 Task: Create a due date automation trigger when advanced on, on the monday of the week a card is due add fields without custom field "Resume" set to a date more than 1 days ago at 11:00 AM.
Action: Mouse moved to (1072, 83)
Screenshot: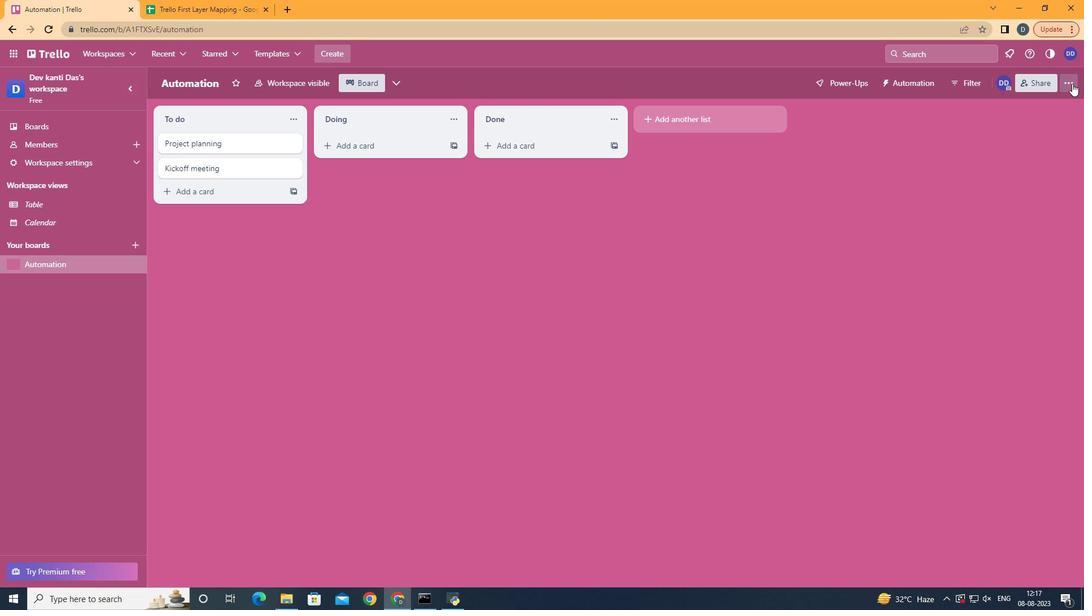 
Action: Mouse pressed left at (1072, 83)
Screenshot: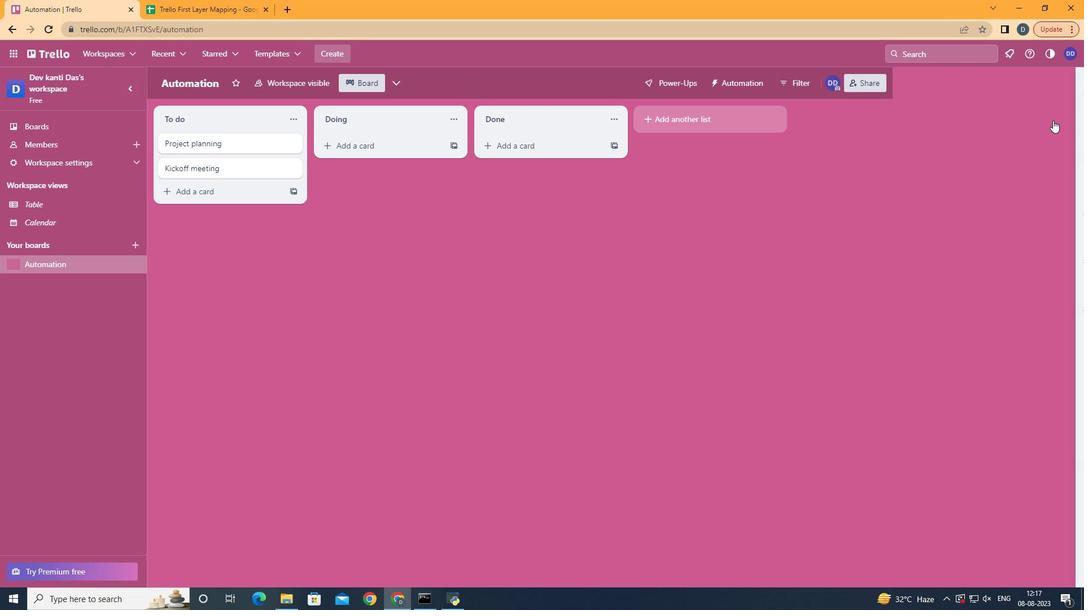 
Action: Mouse moved to (988, 251)
Screenshot: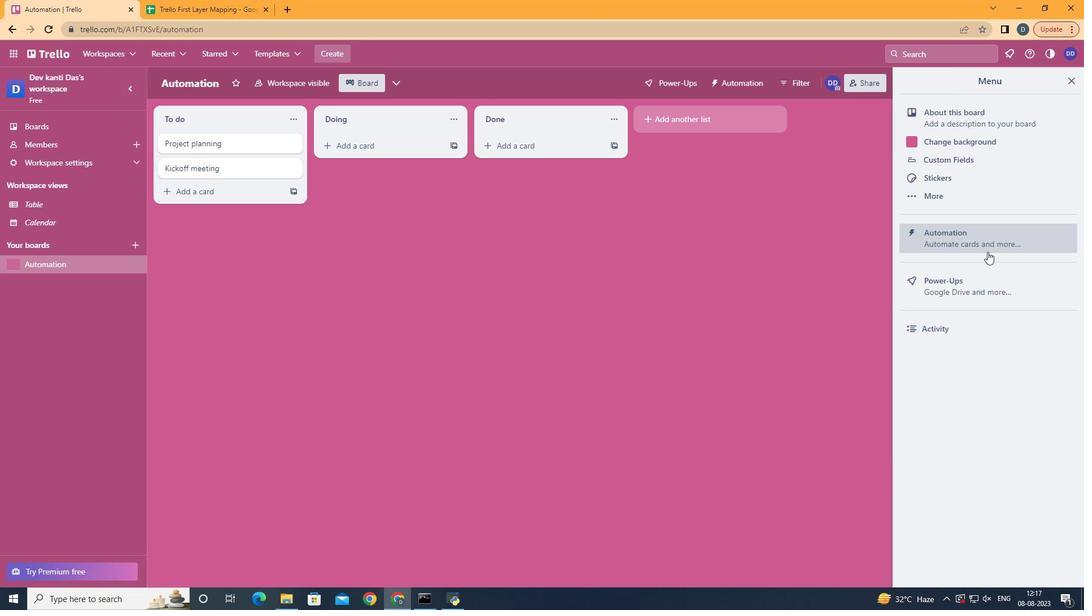 
Action: Mouse pressed left at (988, 251)
Screenshot: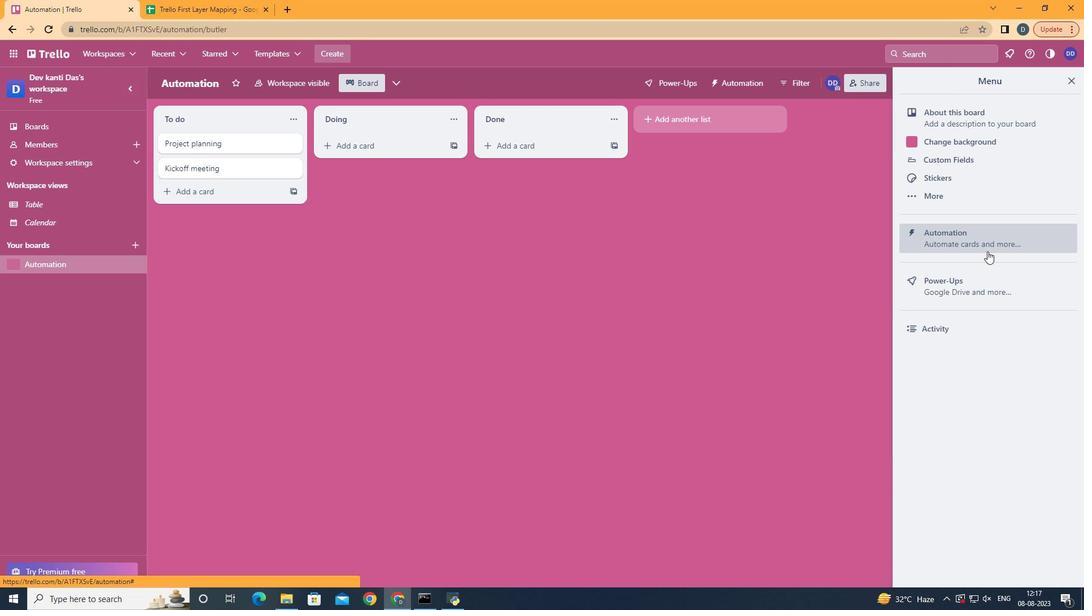 
Action: Mouse moved to (190, 230)
Screenshot: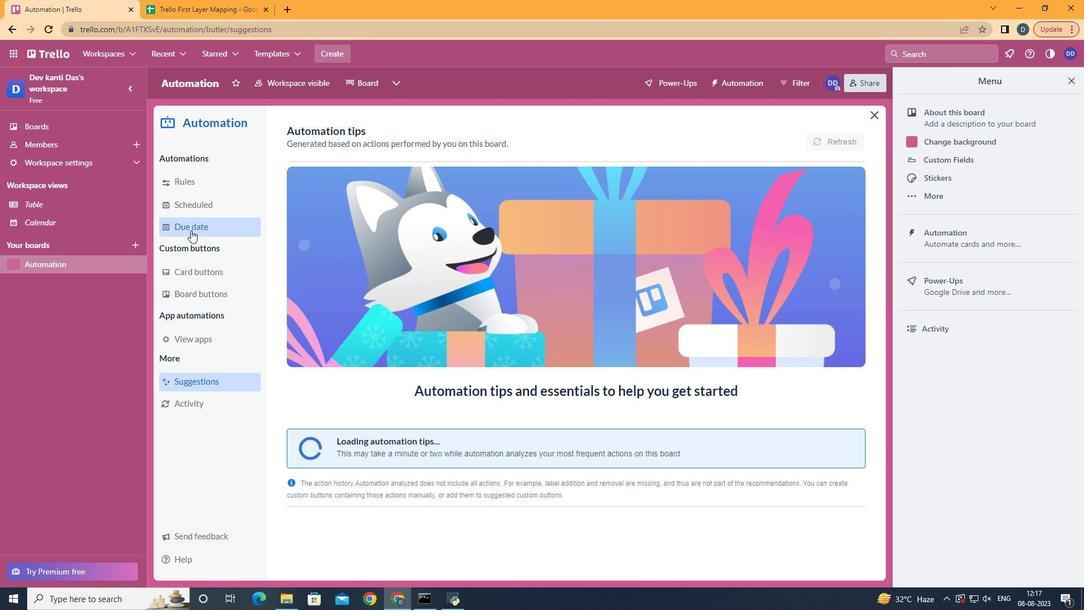 
Action: Mouse pressed left at (190, 230)
Screenshot: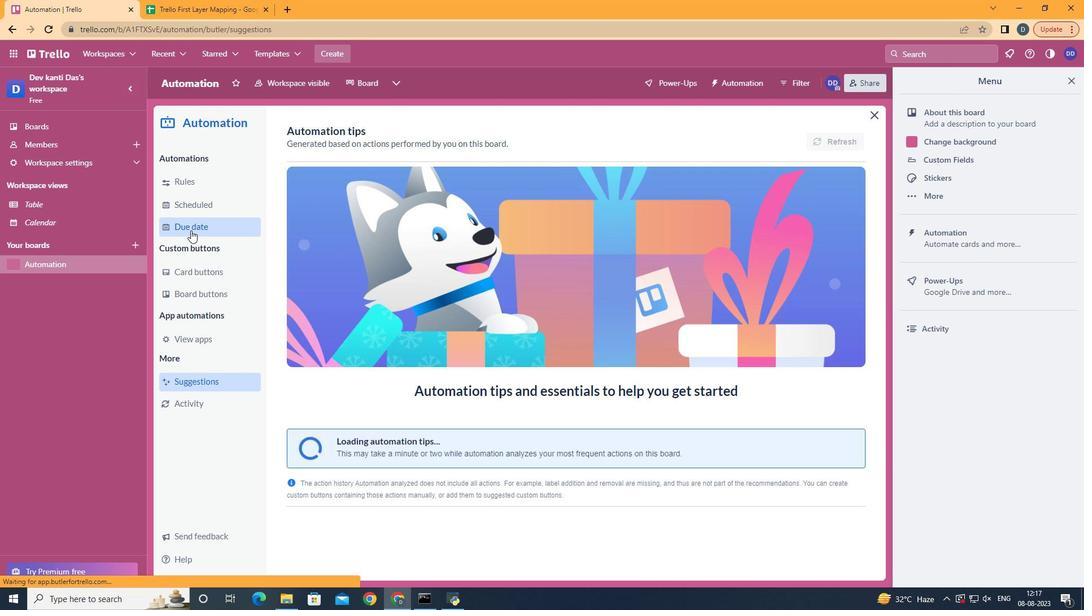 
Action: Mouse moved to (794, 135)
Screenshot: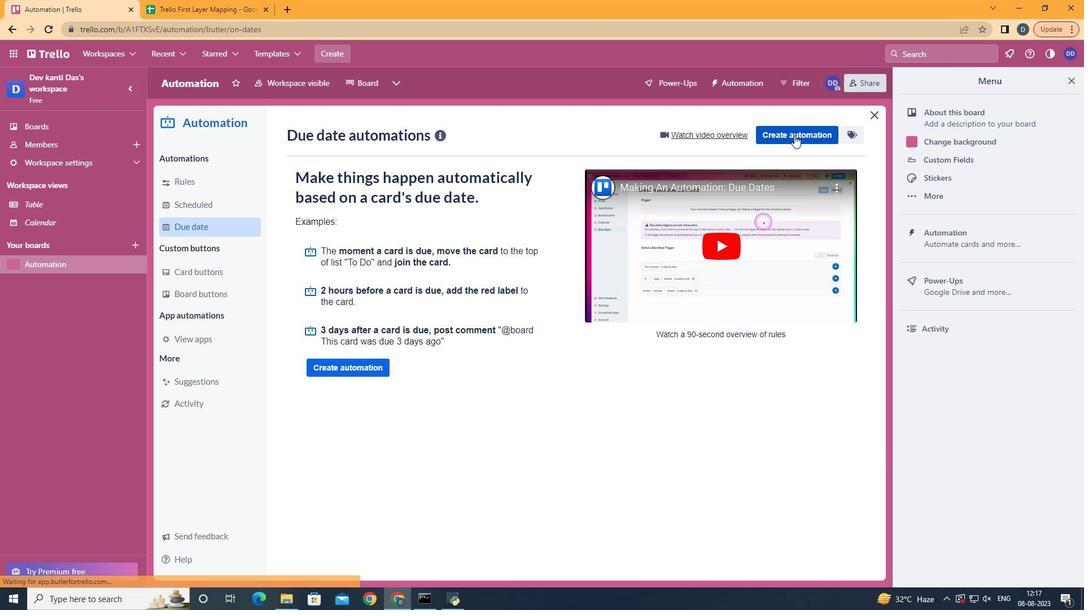 
Action: Mouse pressed left at (794, 135)
Screenshot: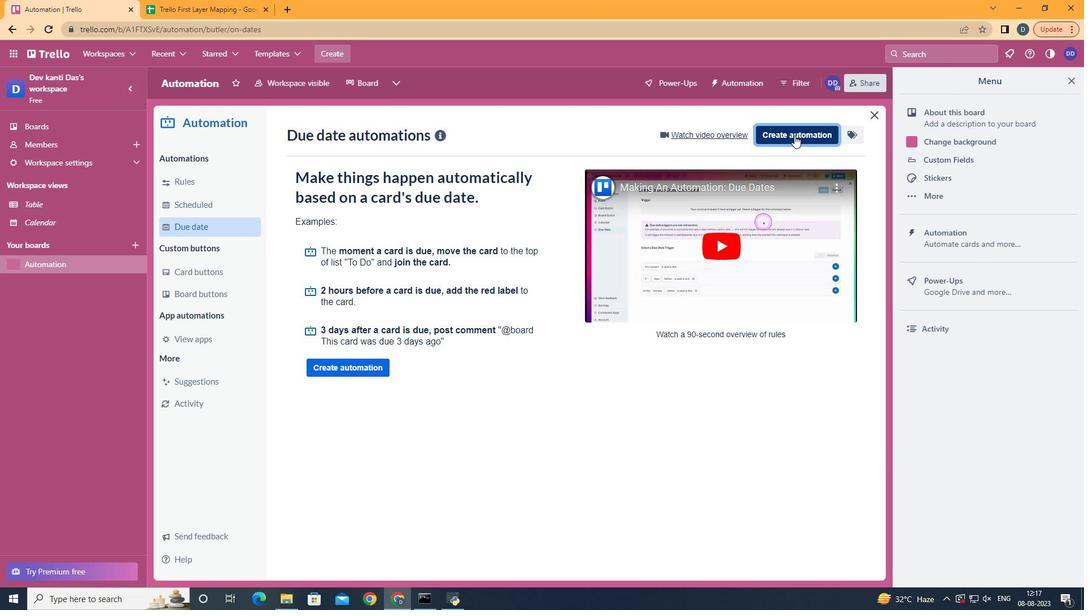 
Action: Mouse moved to (569, 249)
Screenshot: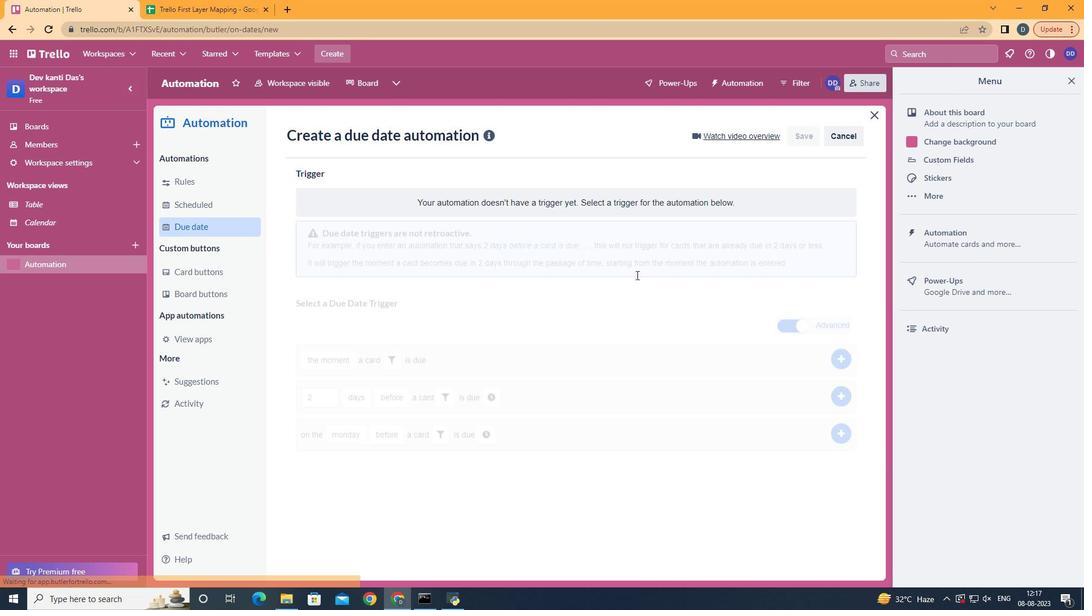 
Action: Mouse pressed left at (569, 249)
Screenshot: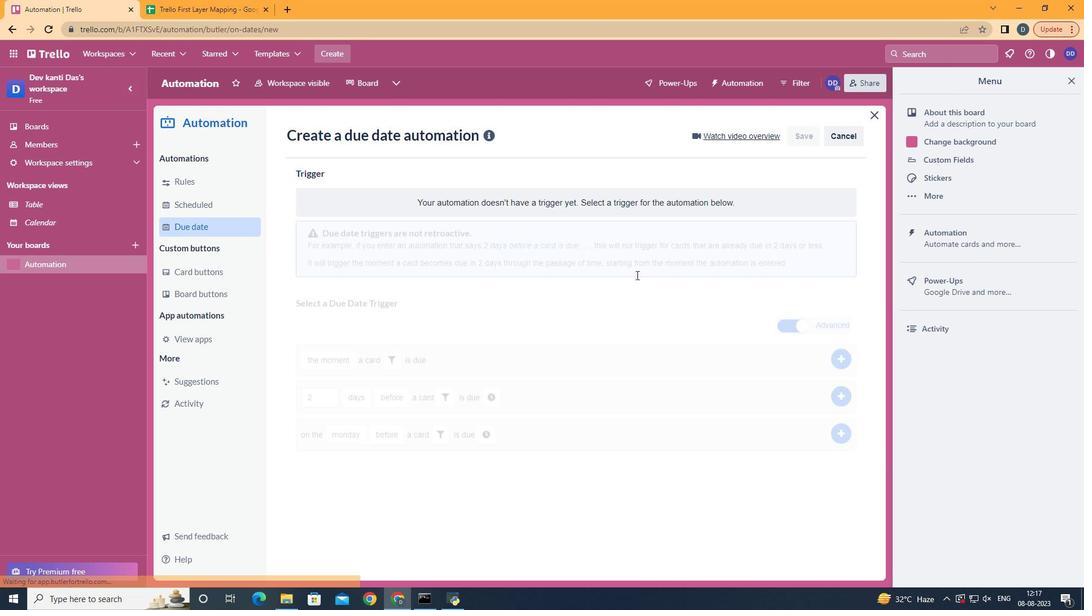 
Action: Mouse moved to (353, 294)
Screenshot: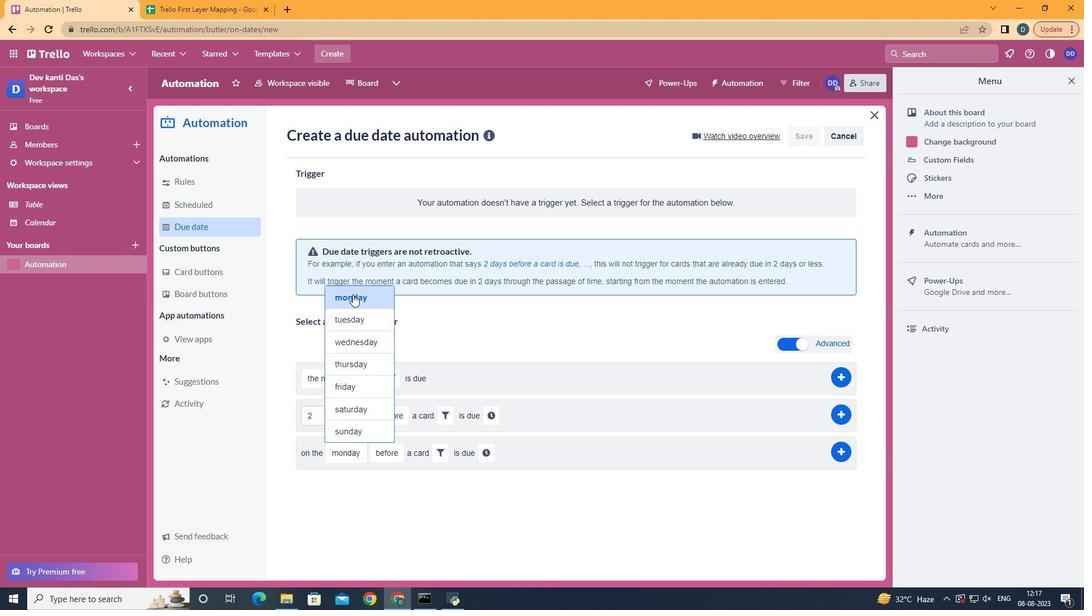 
Action: Mouse pressed left at (353, 294)
Screenshot: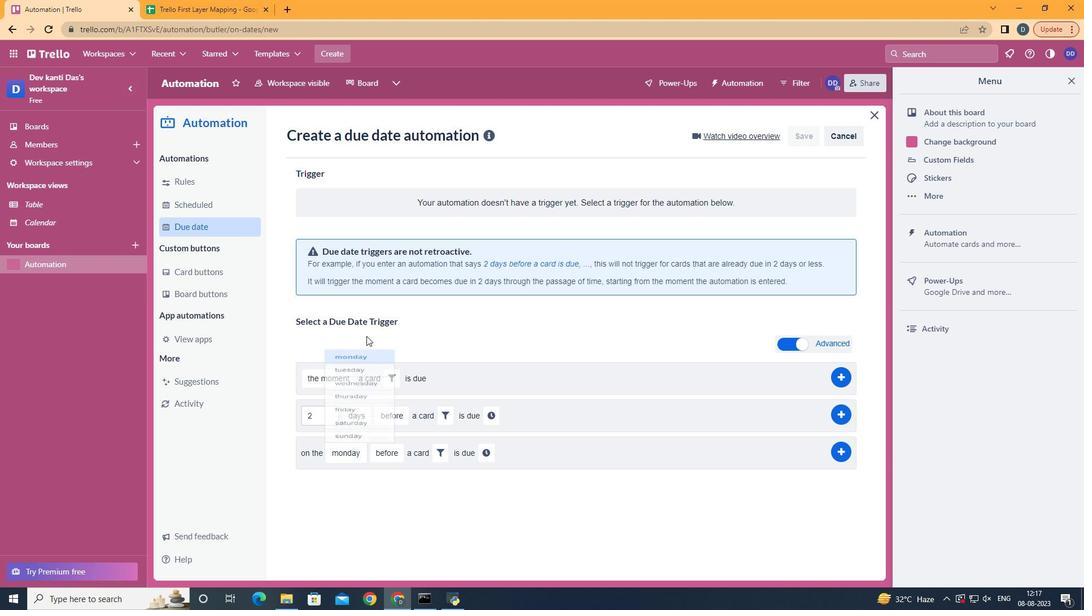 
Action: Mouse moved to (401, 522)
Screenshot: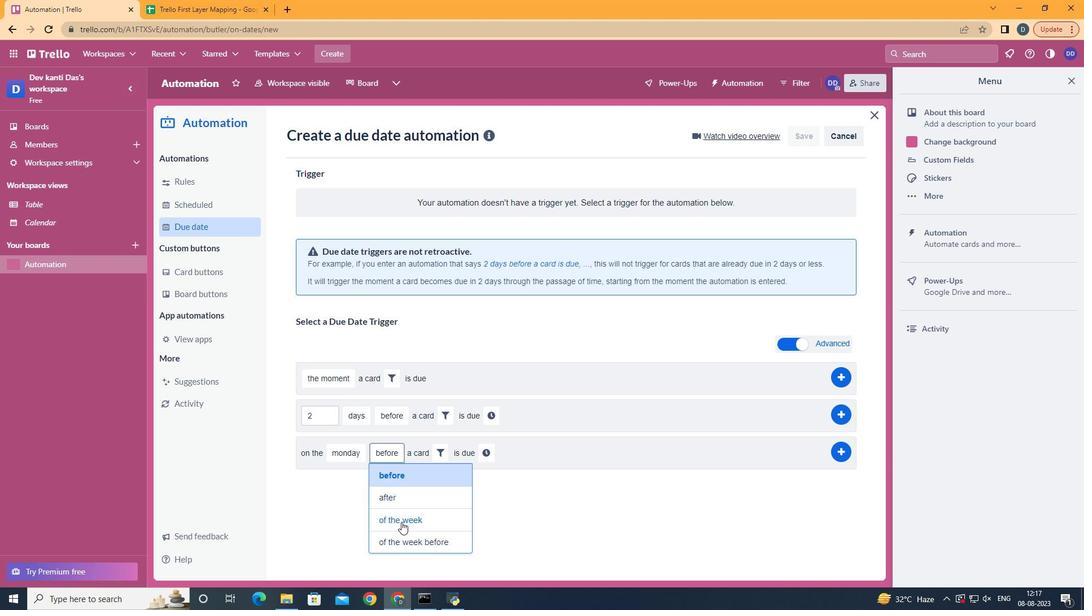 
Action: Mouse pressed left at (401, 522)
Screenshot: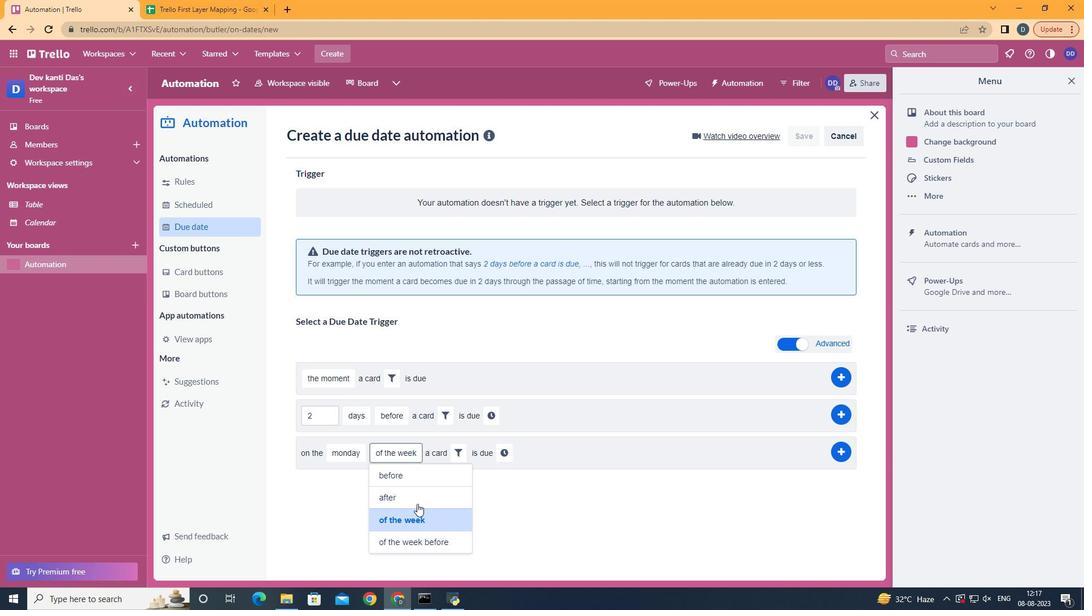
Action: Mouse moved to (451, 455)
Screenshot: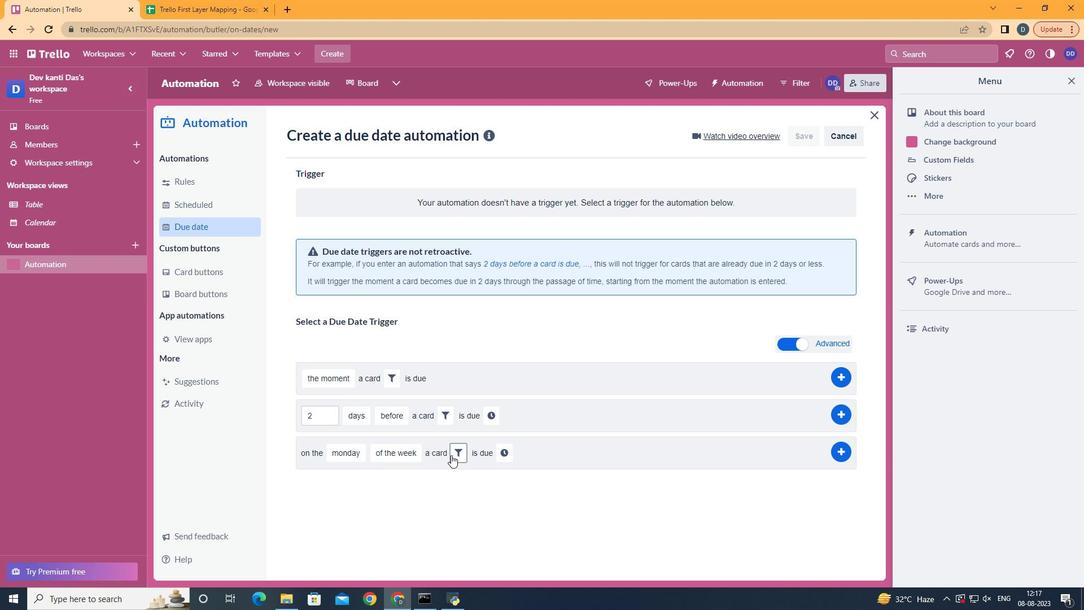 
Action: Mouse pressed left at (451, 455)
Screenshot: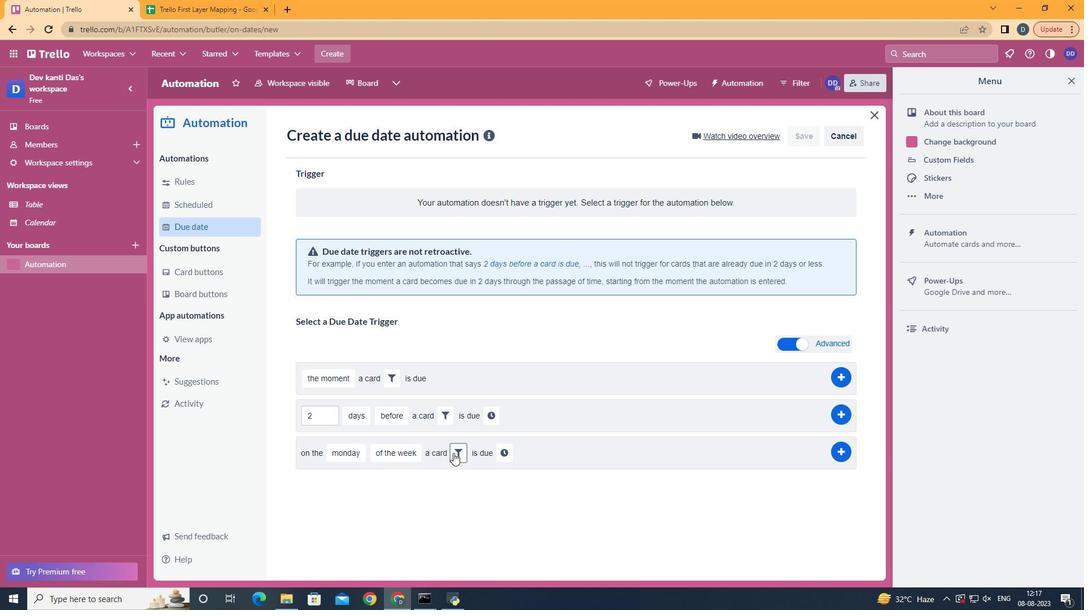 
Action: Mouse moved to (639, 484)
Screenshot: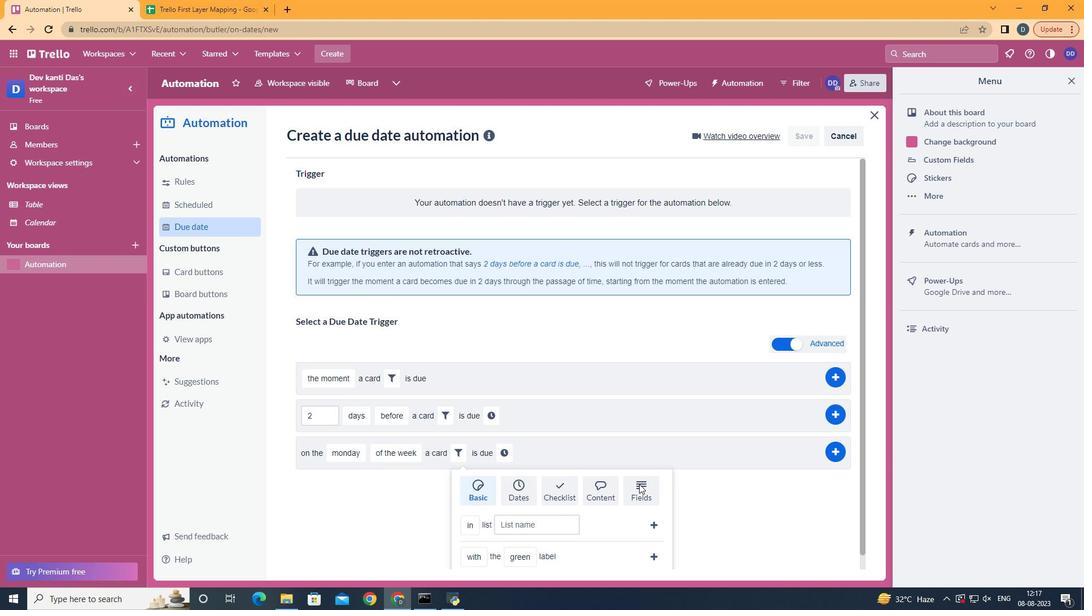 
Action: Mouse pressed left at (639, 484)
Screenshot: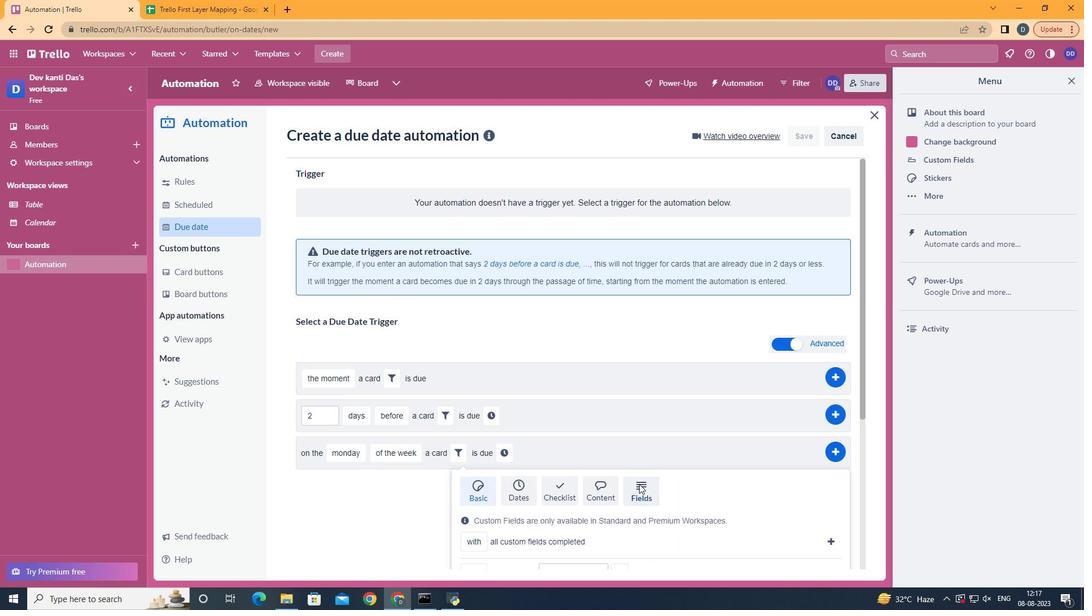 
Action: Mouse scrolled (639, 483) with delta (0, 0)
Screenshot: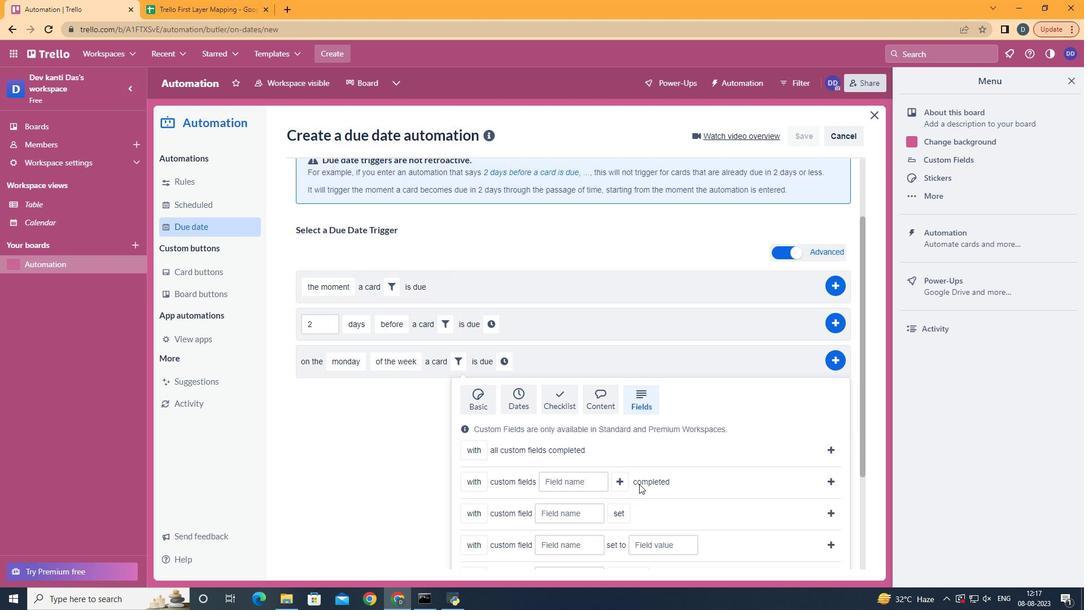 
Action: Mouse scrolled (639, 483) with delta (0, 0)
Screenshot: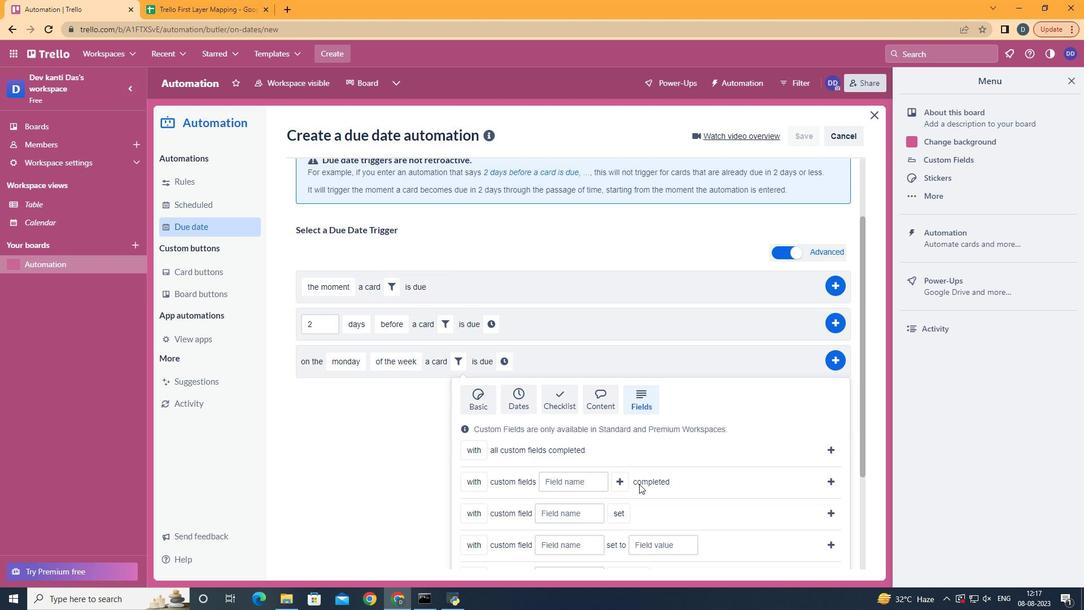 
Action: Mouse scrolled (639, 483) with delta (0, 0)
Screenshot: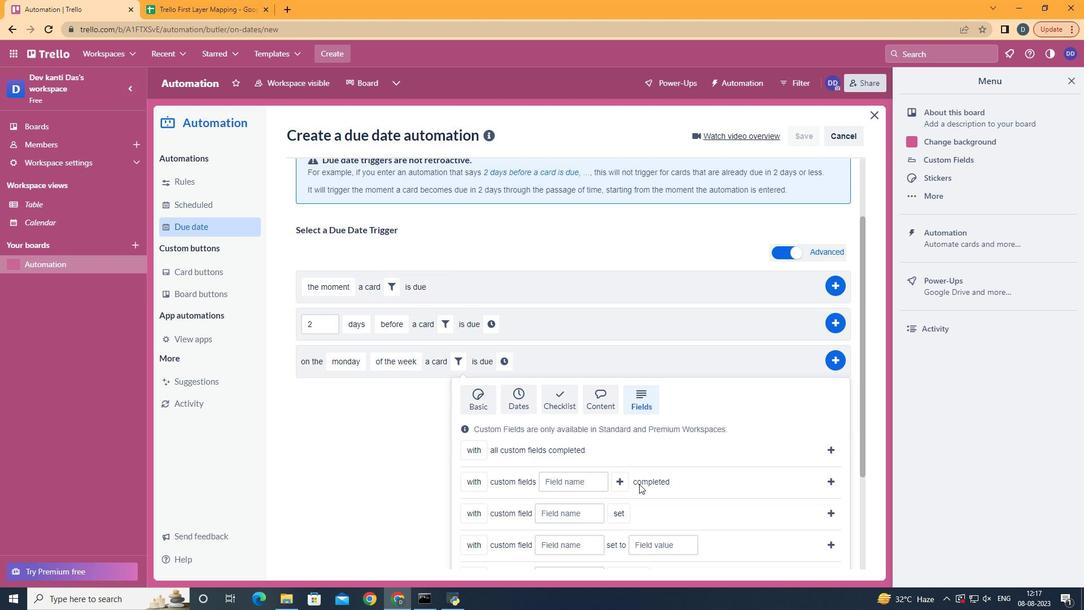 
Action: Mouse scrolled (639, 483) with delta (0, 0)
Screenshot: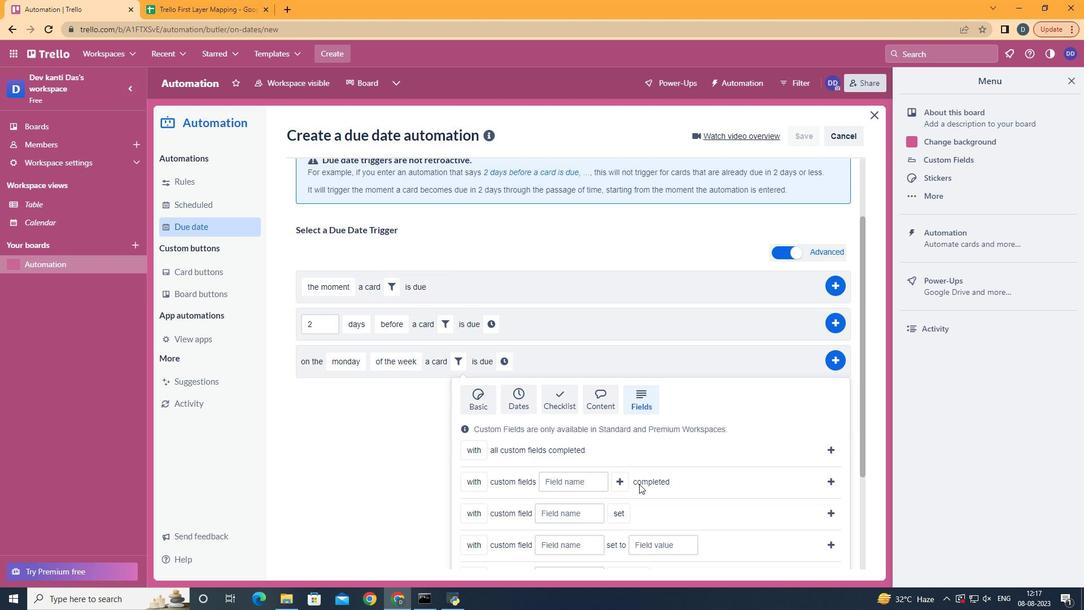 
Action: Mouse scrolled (639, 483) with delta (0, 0)
Screenshot: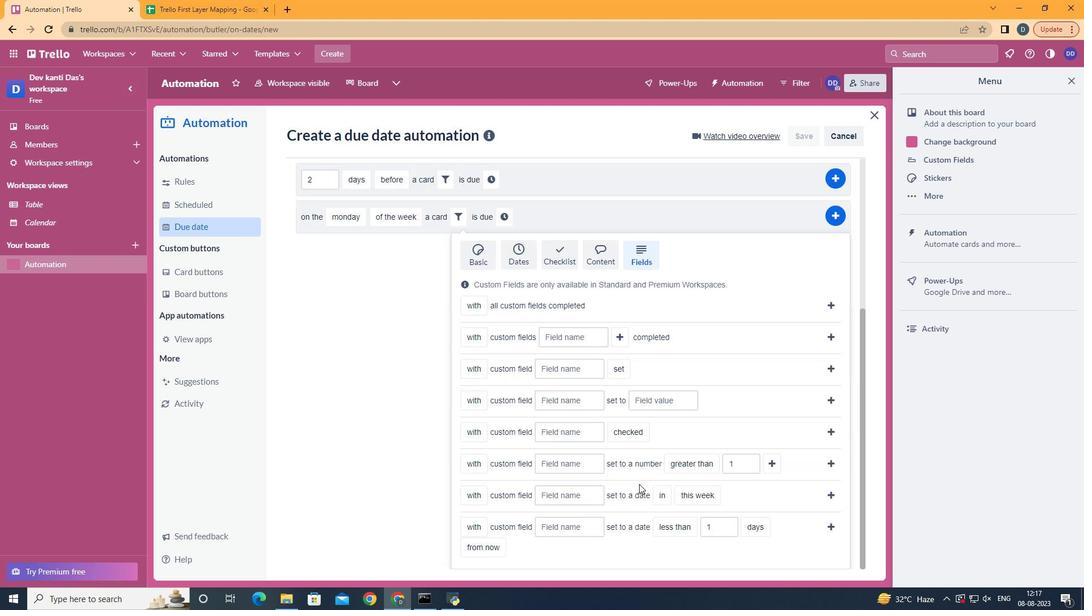 
Action: Mouse moved to (488, 499)
Screenshot: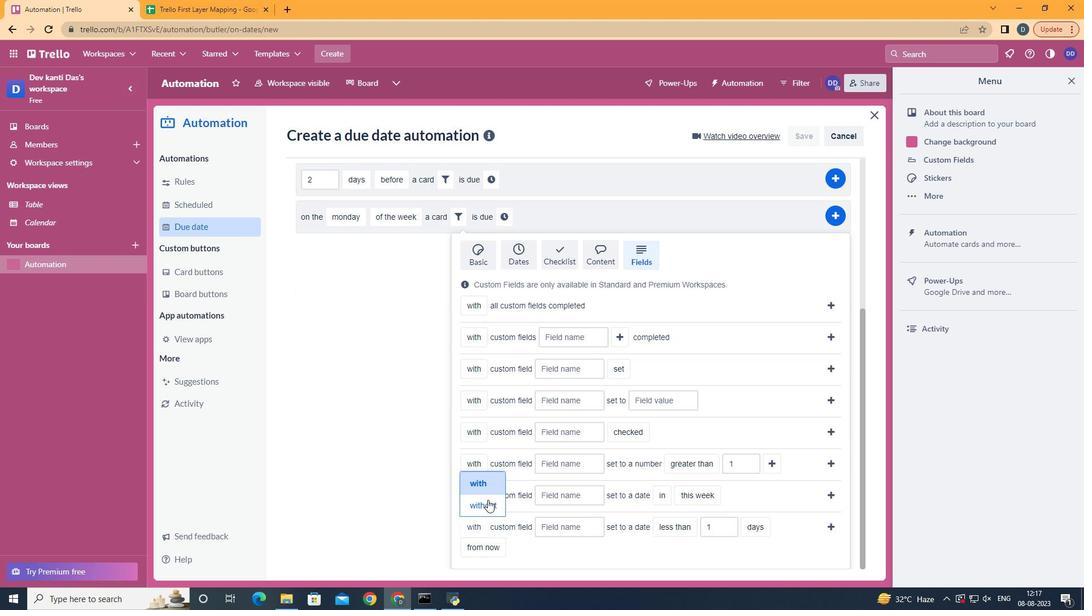 
Action: Mouse pressed left at (488, 499)
Screenshot: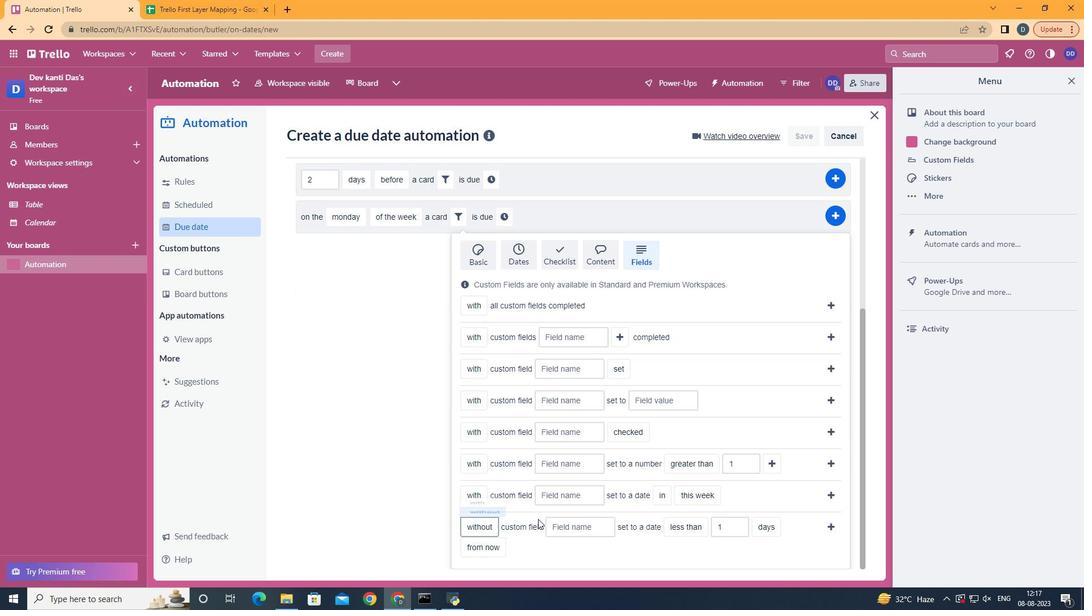 
Action: Mouse moved to (573, 524)
Screenshot: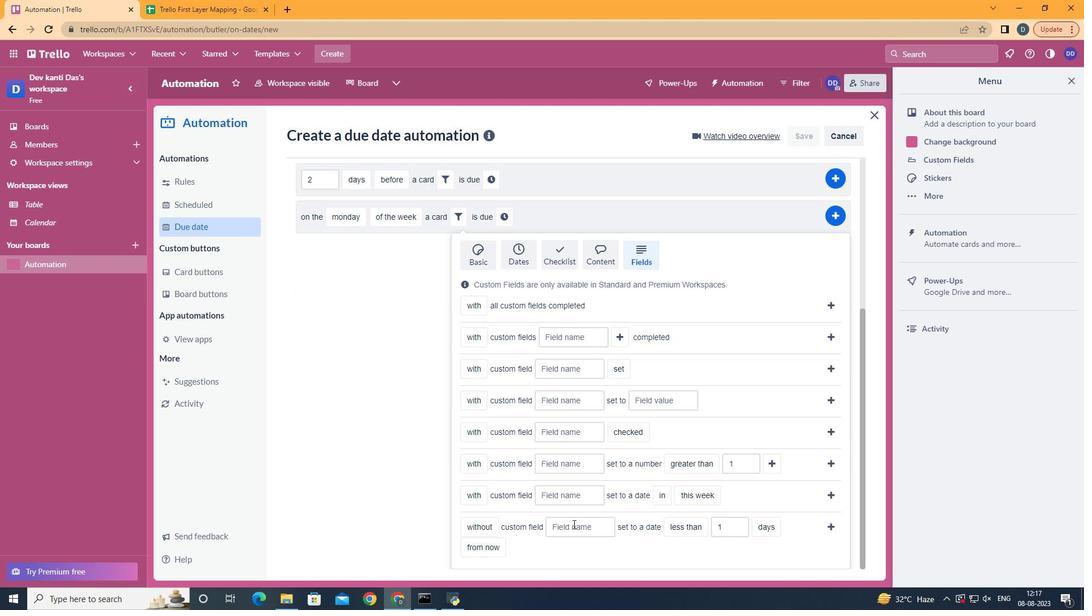 
Action: Mouse pressed left at (573, 524)
Screenshot: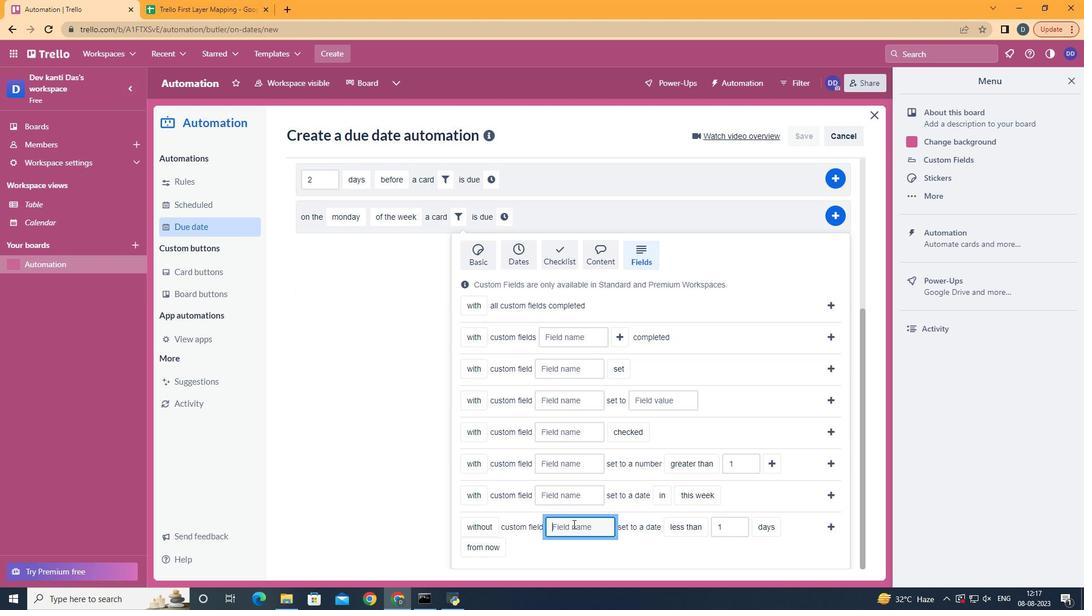 
Action: Key pressed <Key.shift>Resume
Screenshot: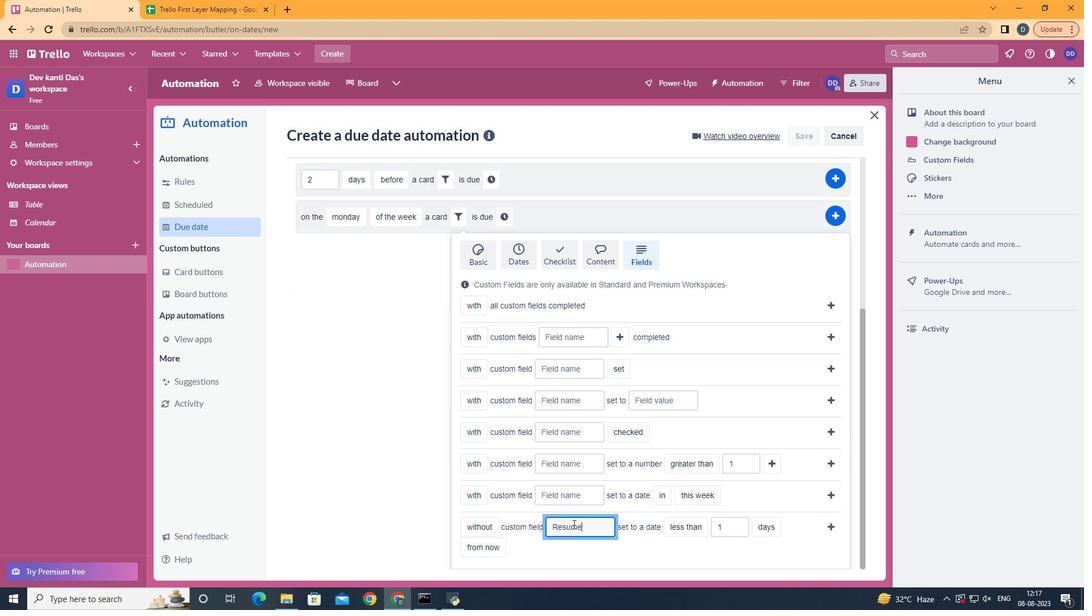 
Action: Mouse moved to (694, 483)
Screenshot: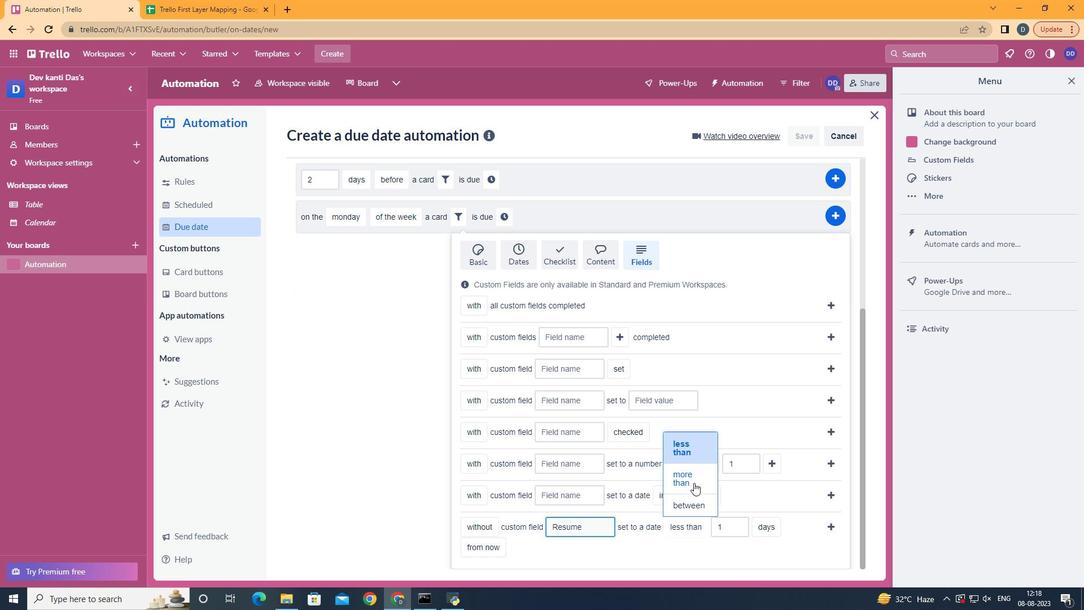 
Action: Mouse pressed left at (694, 483)
Screenshot: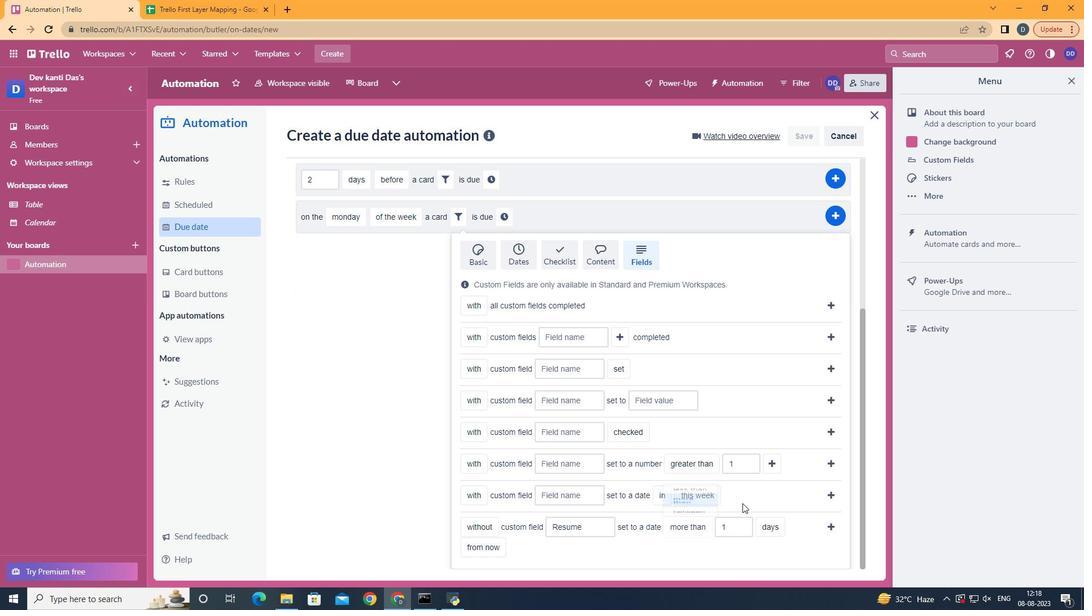 
Action: Mouse moved to (786, 477)
Screenshot: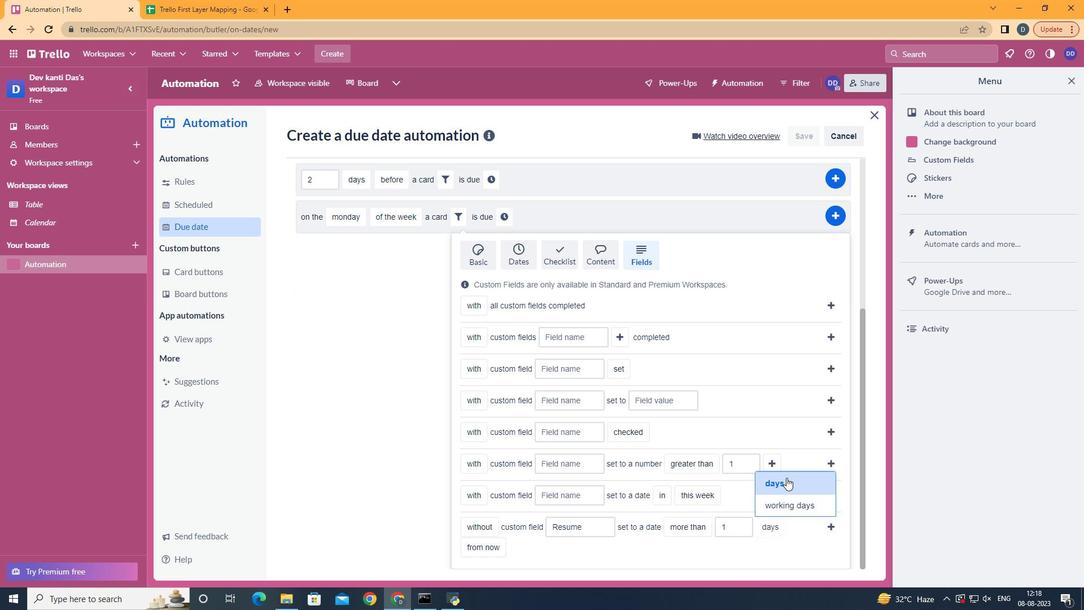 
Action: Mouse pressed left at (786, 477)
Screenshot: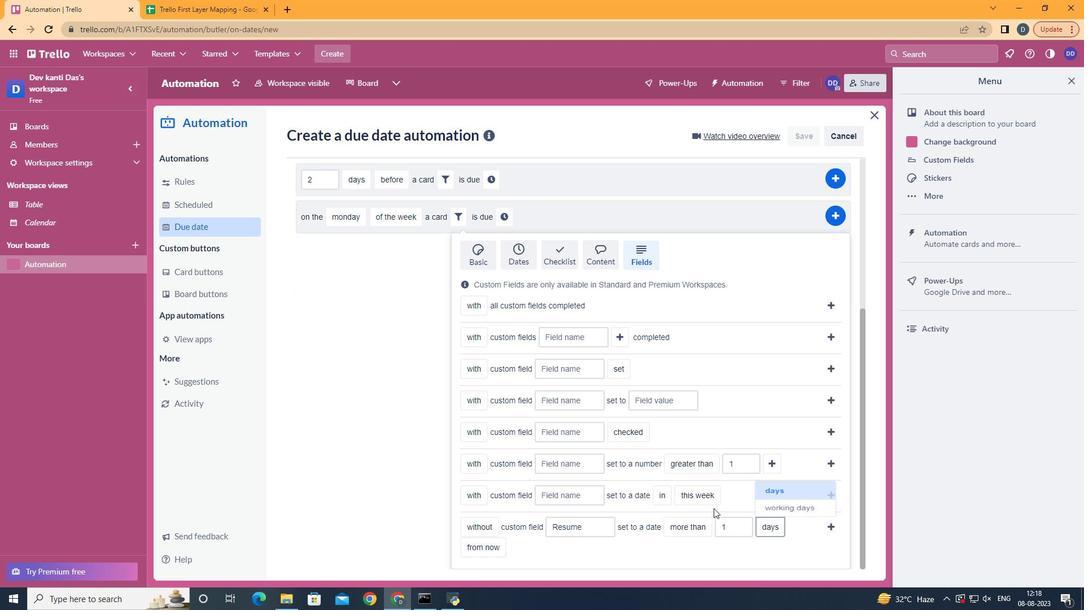 
Action: Mouse moved to (494, 526)
Screenshot: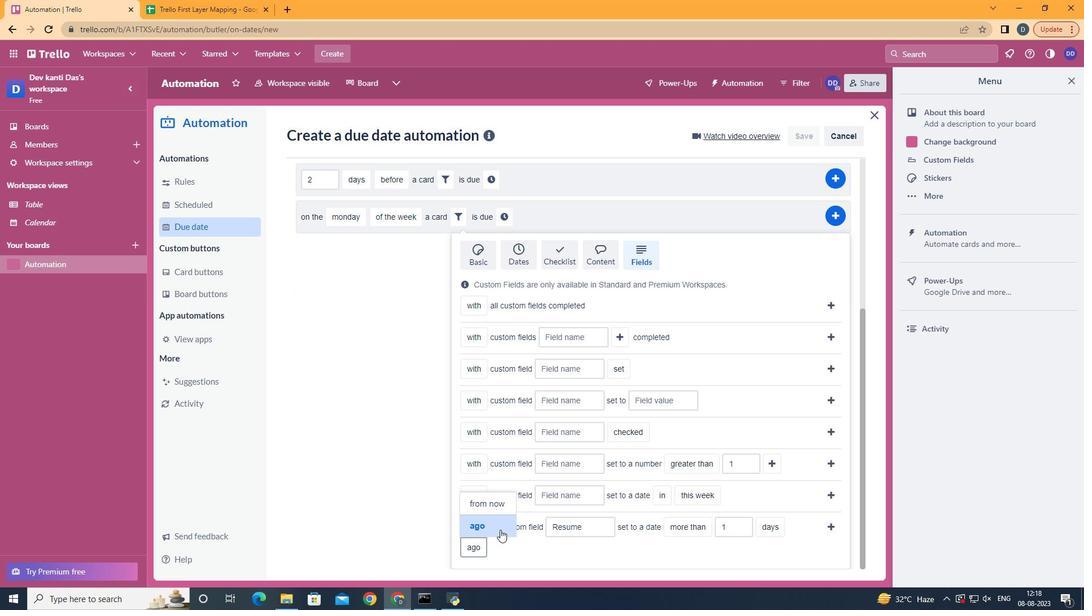 
Action: Mouse pressed left at (494, 526)
Screenshot: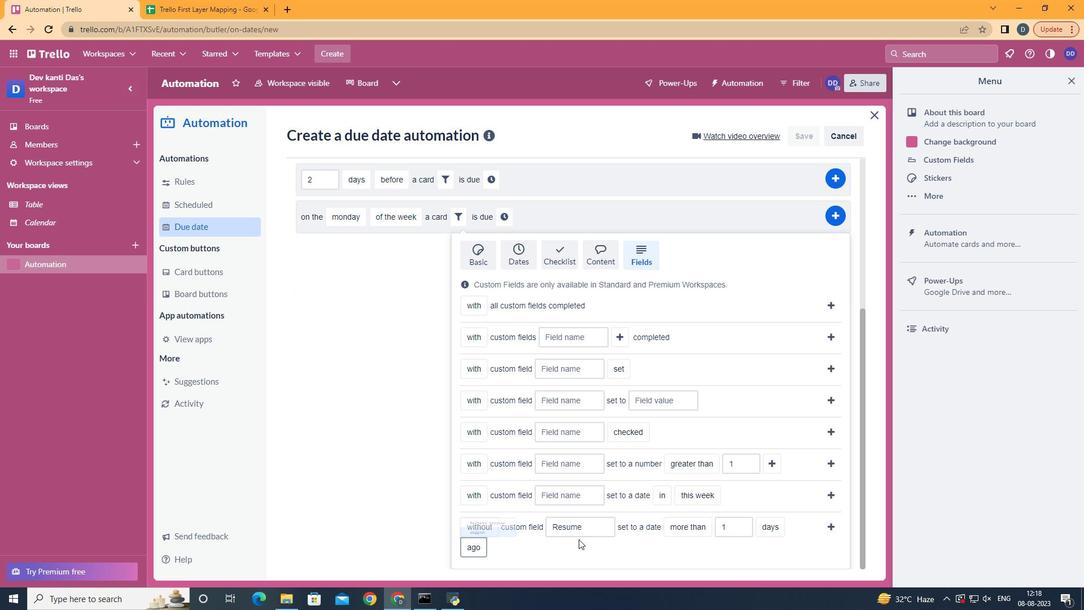 
Action: Mouse moved to (832, 526)
Screenshot: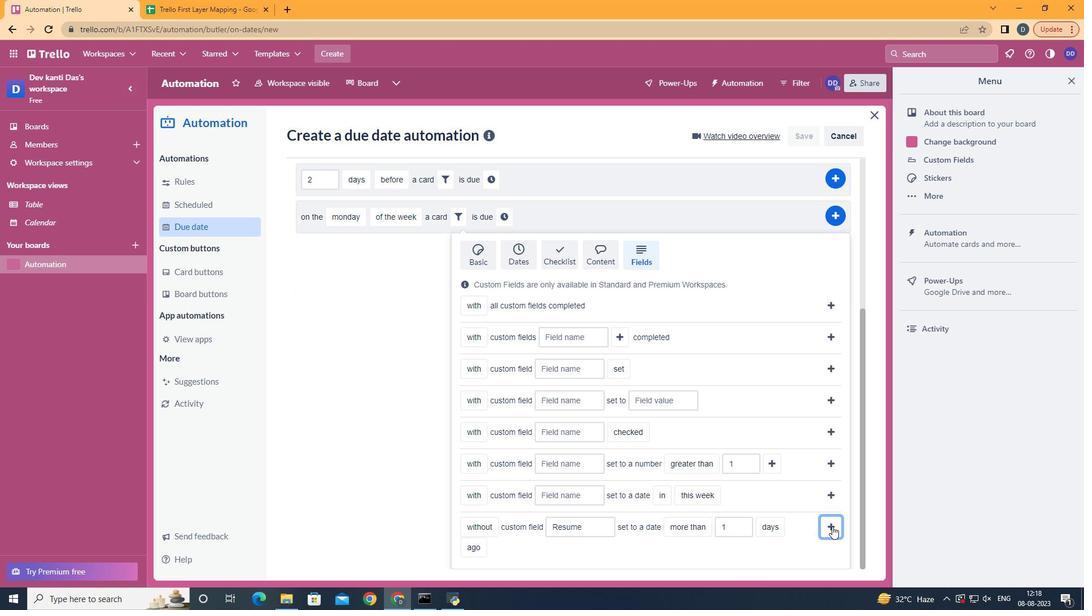 
Action: Mouse pressed left at (832, 526)
Screenshot: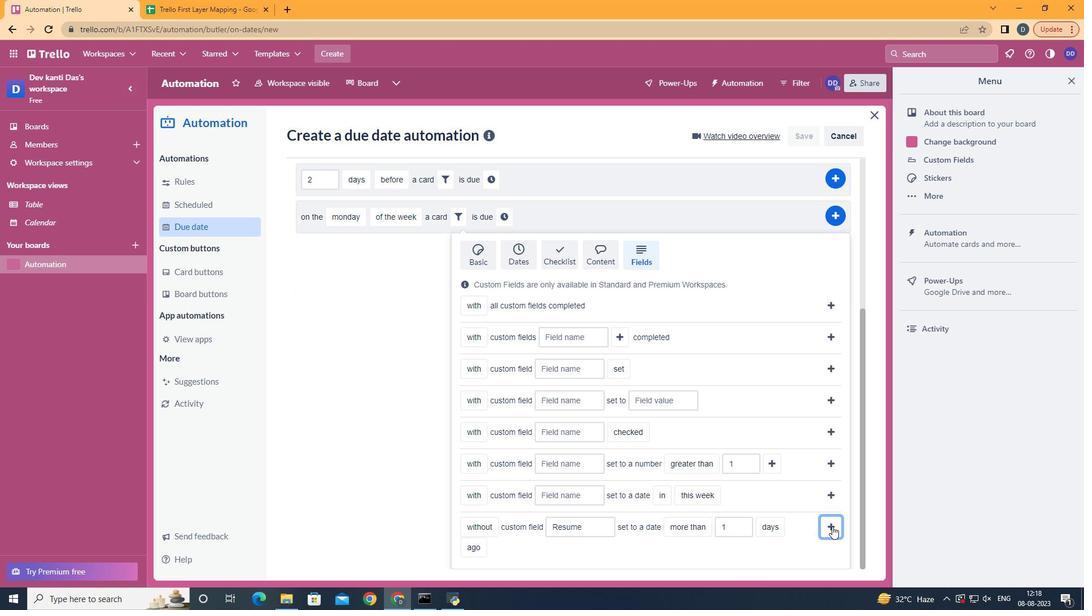 
Action: Mouse moved to (770, 459)
Screenshot: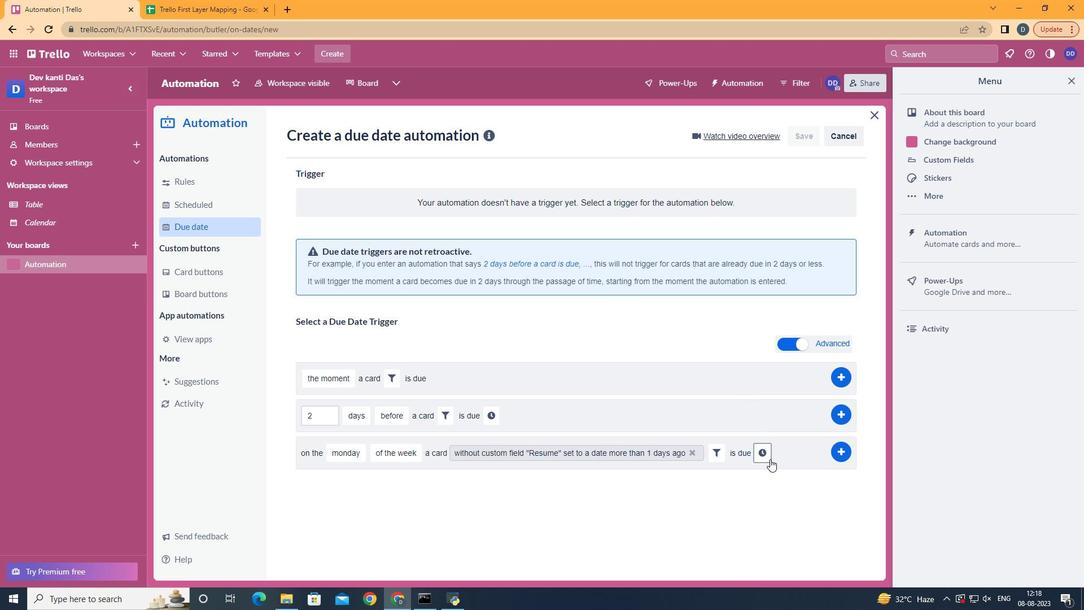 
Action: Mouse pressed left at (770, 459)
Screenshot: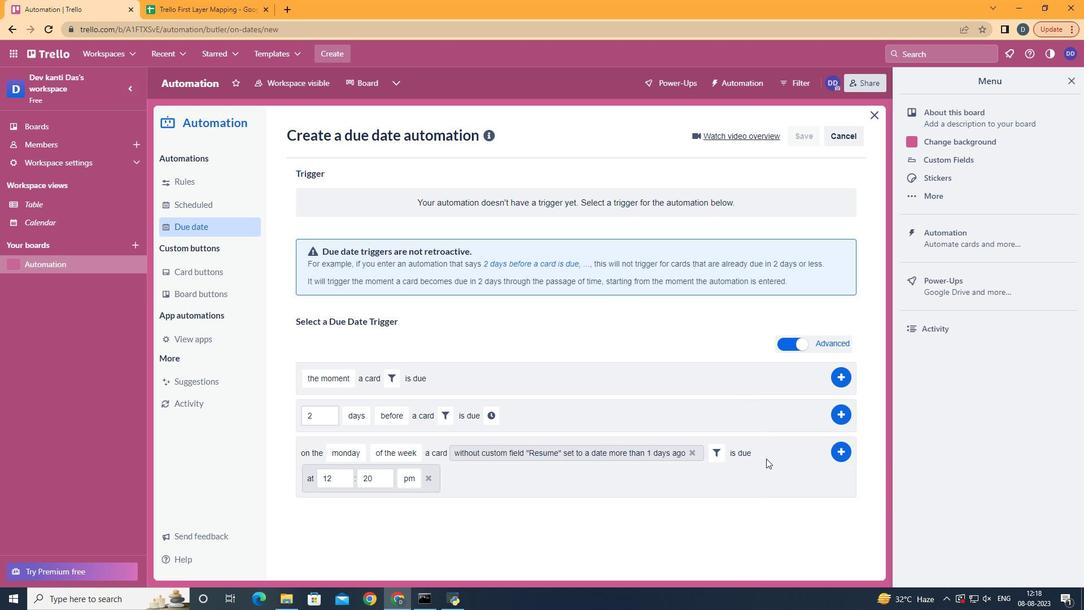 
Action: Mouse moved to (342, 481)
Screenshot: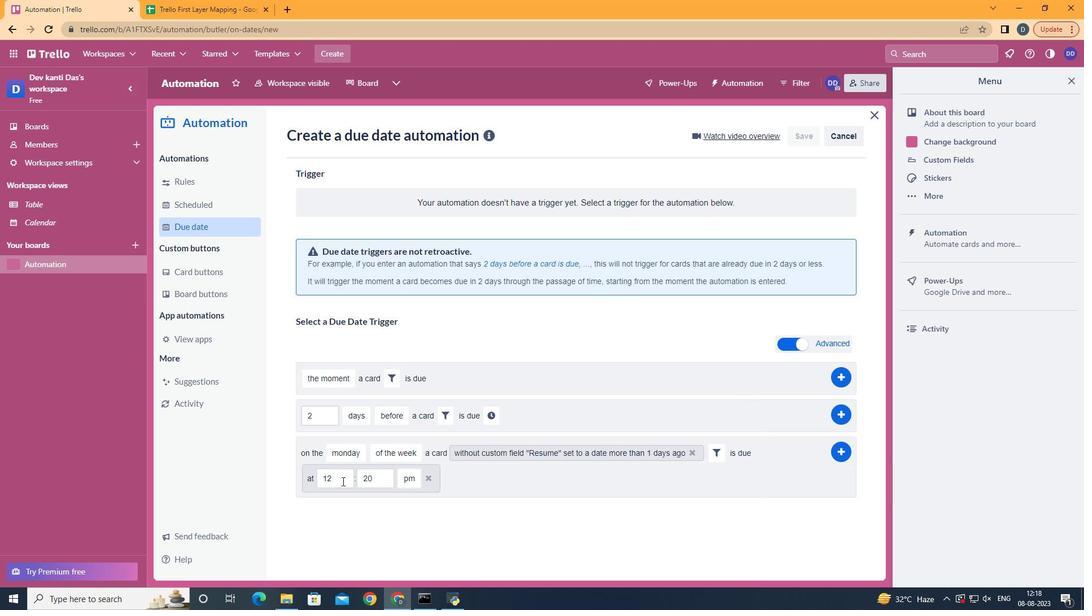 
Action: Mouse pressed left at (342, 481)
Screenshot: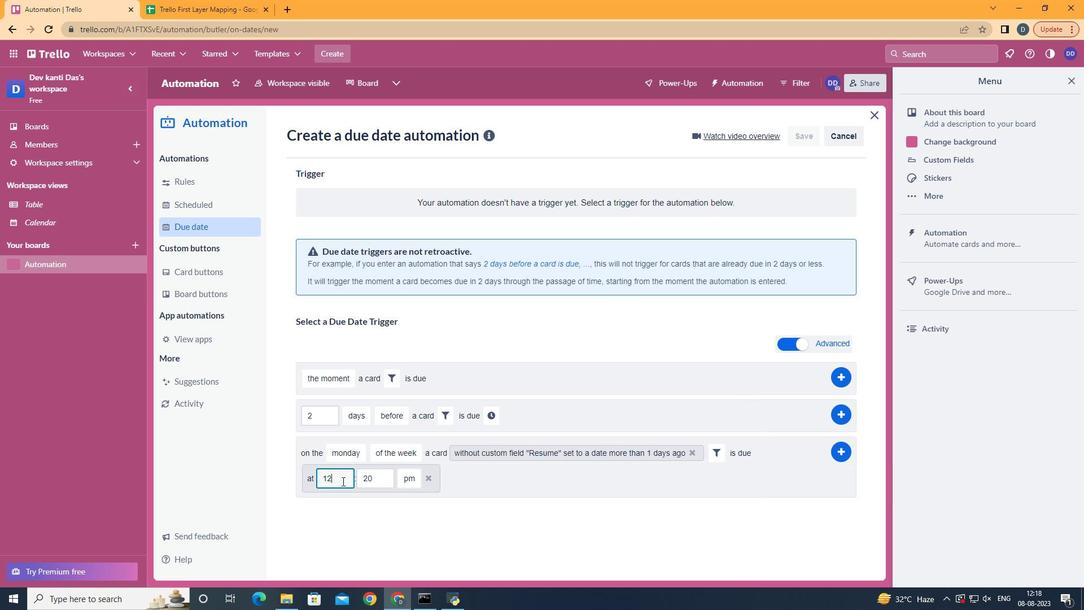 
Action: Mouse moved to (338, 481)
Screenshot: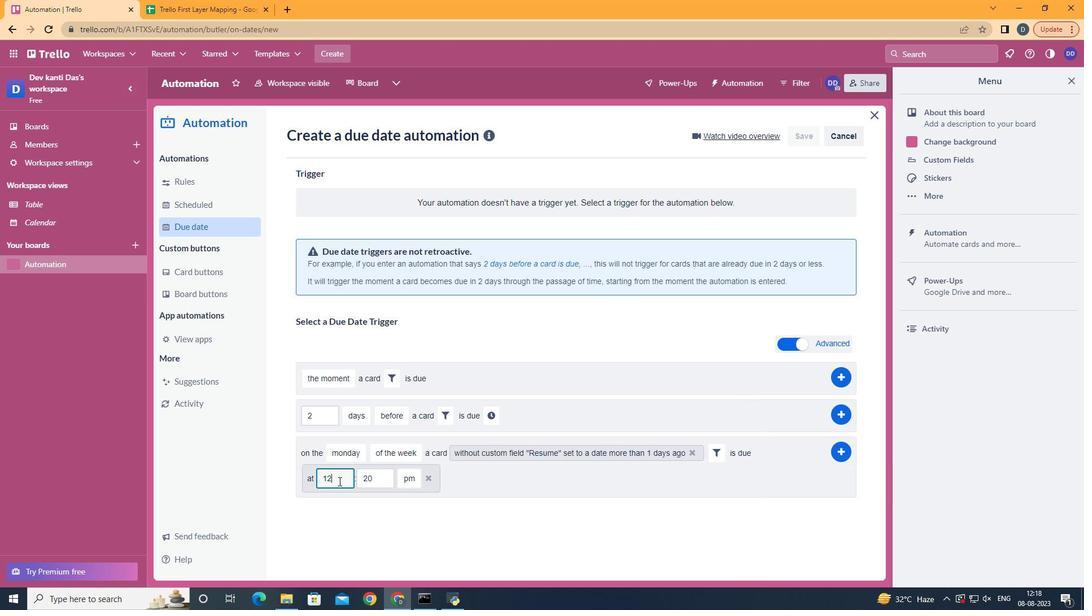
Action: Key pressed <Key.backspace>1
Screenshot: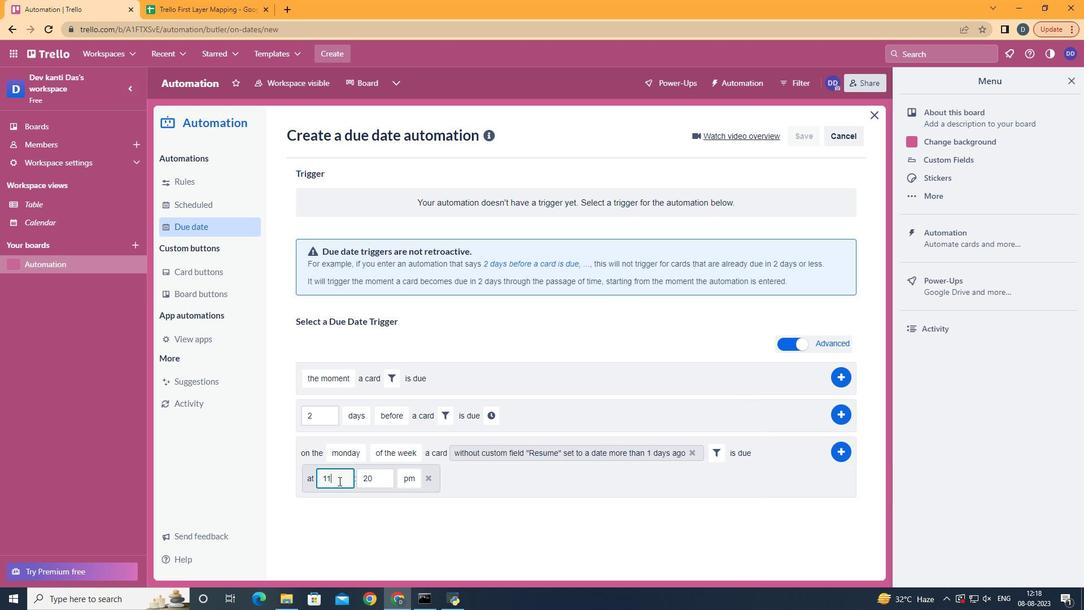 
Action: Mouse moved to (376, 477)
Screenshot: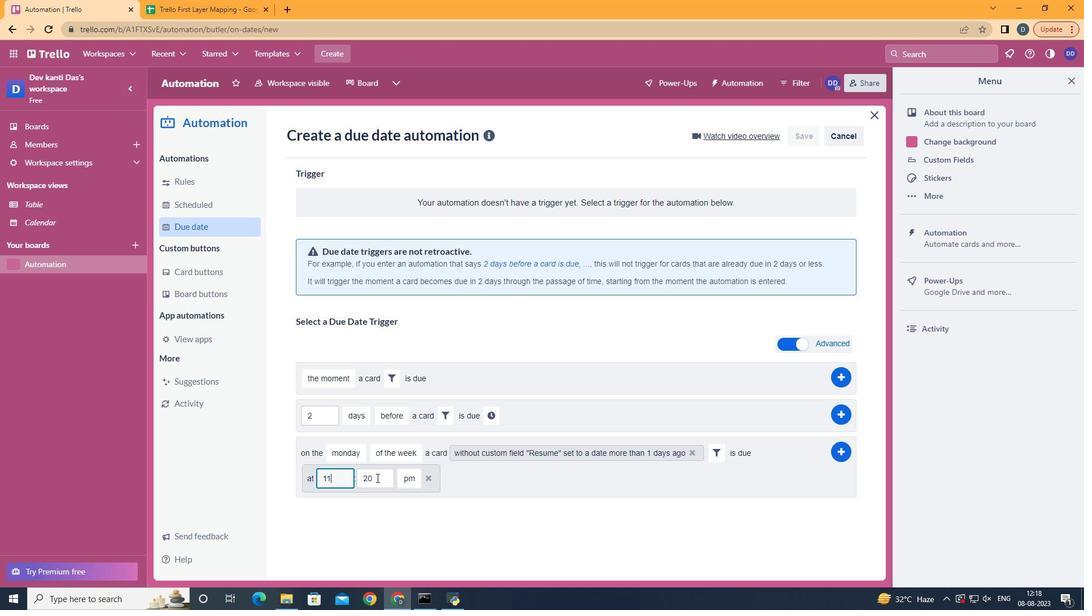 
Action: Mouse pressed left at (376, 477)
Screenshot: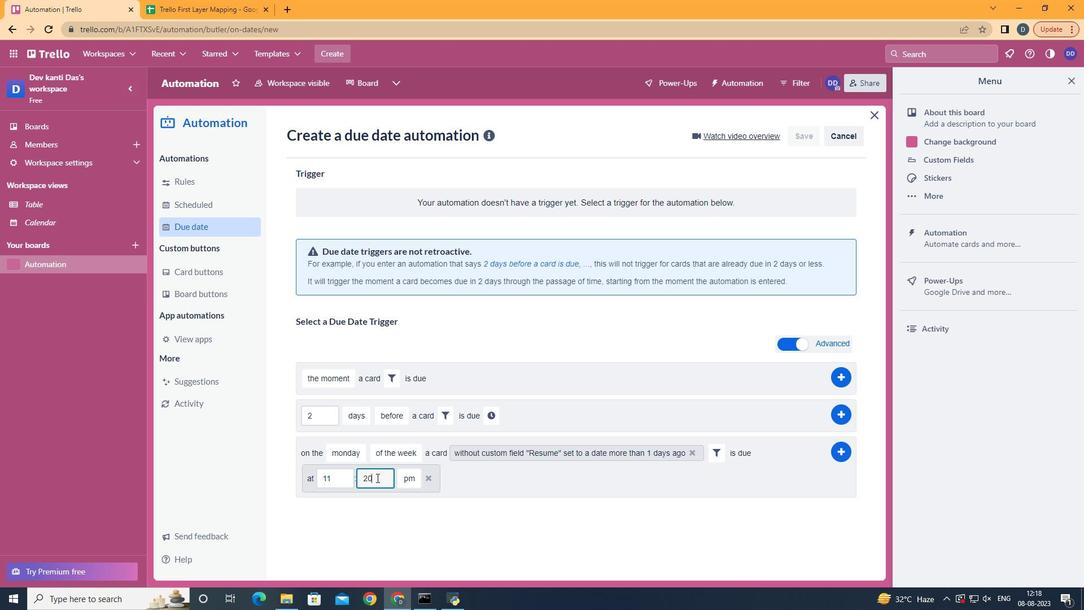 
Action: Mouse moved to (376, 477)
Screenshot: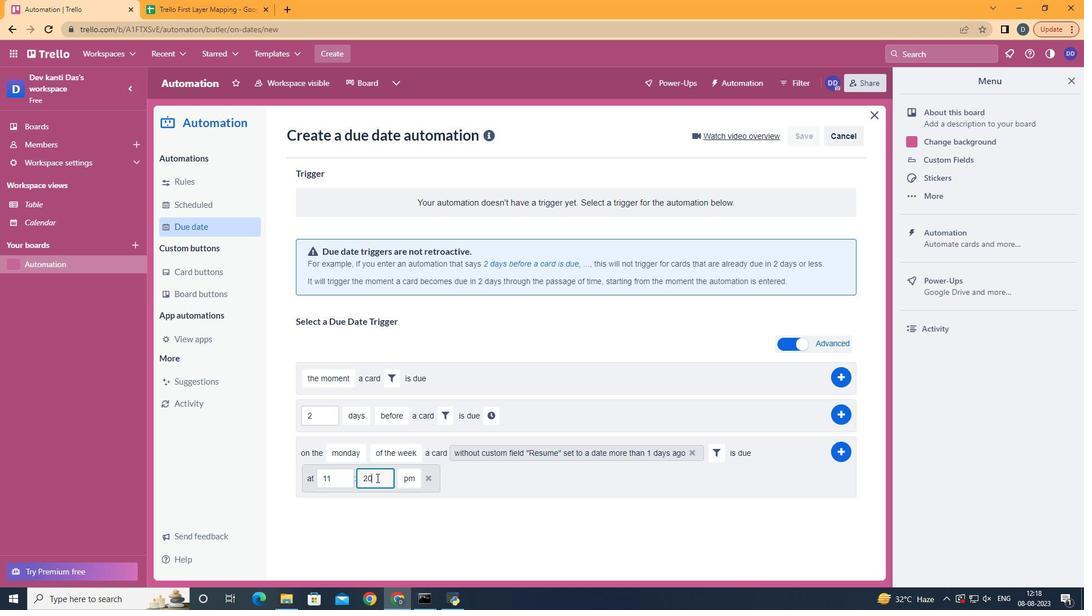
Action: Key pressed <Key.backspace><Key.backspace>00
Screenshot: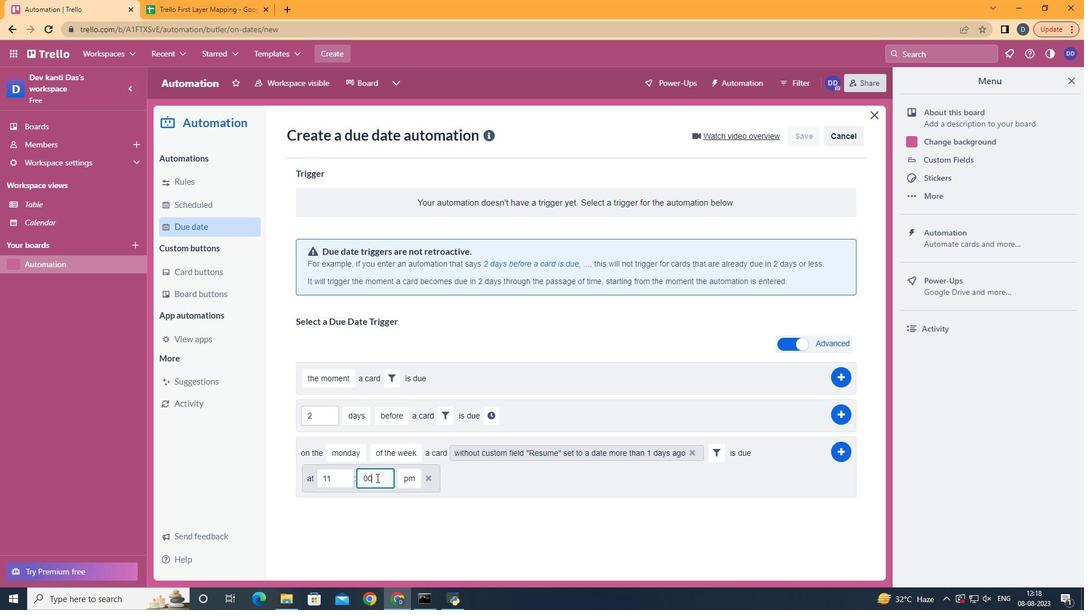 
Action: Mouse moved to (412, 497)
Screenshot: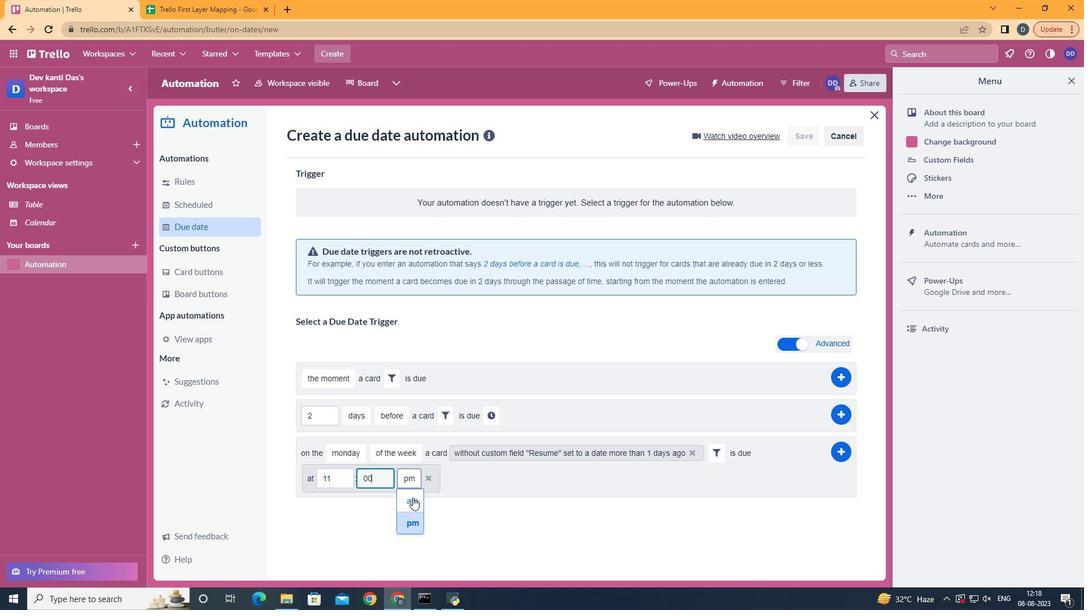 
Action: Mouse pressed left at (412, 497)
Screenshot: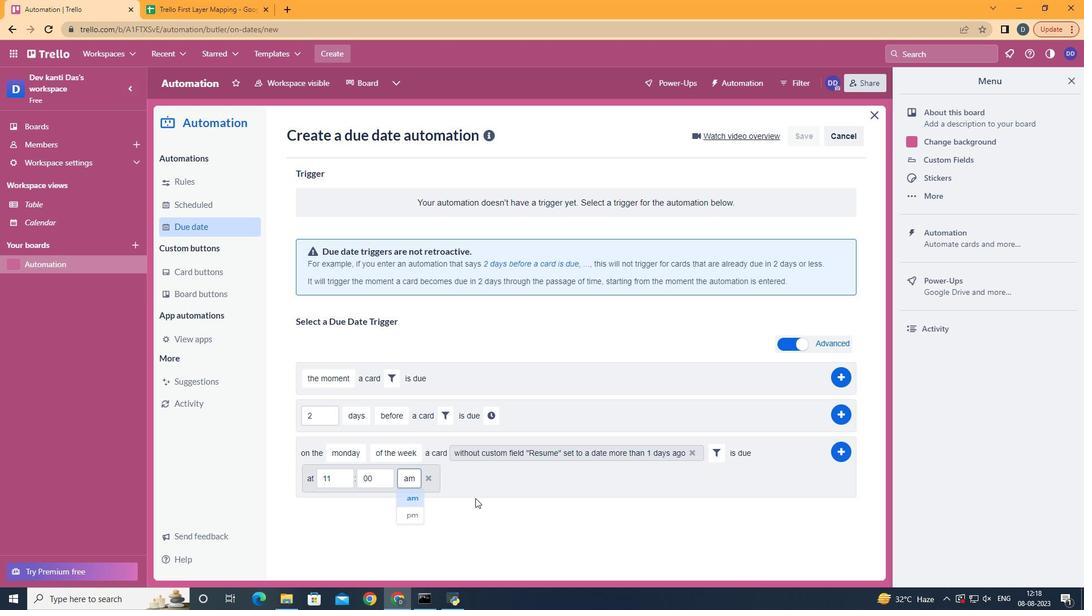 
Action: Mouse moved to (844, 453)
Screenshot: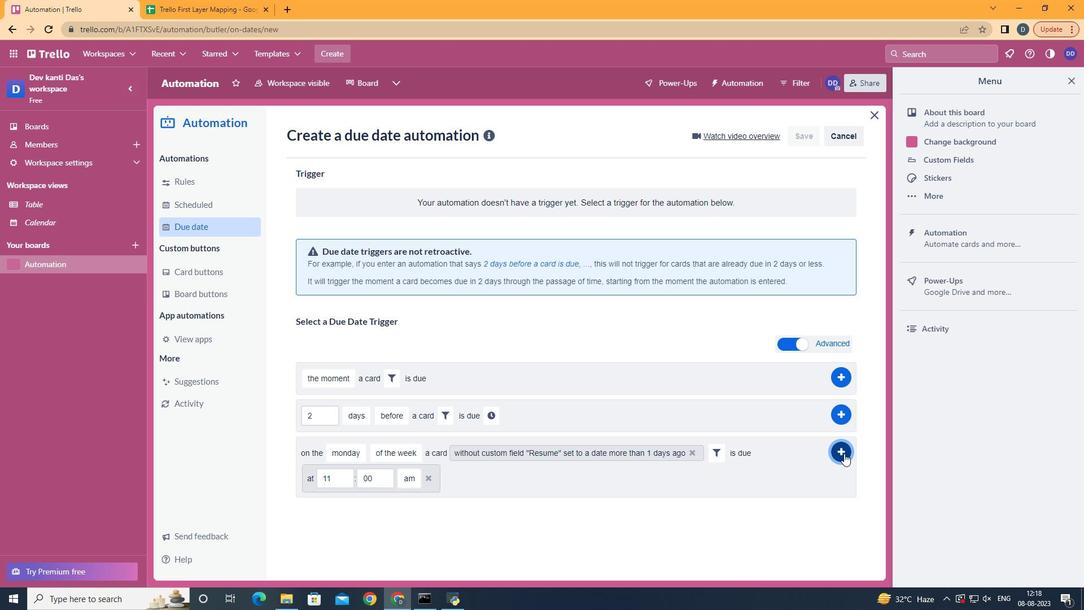 
Action: Mouse pressed left at (844, 453)
Screenshot: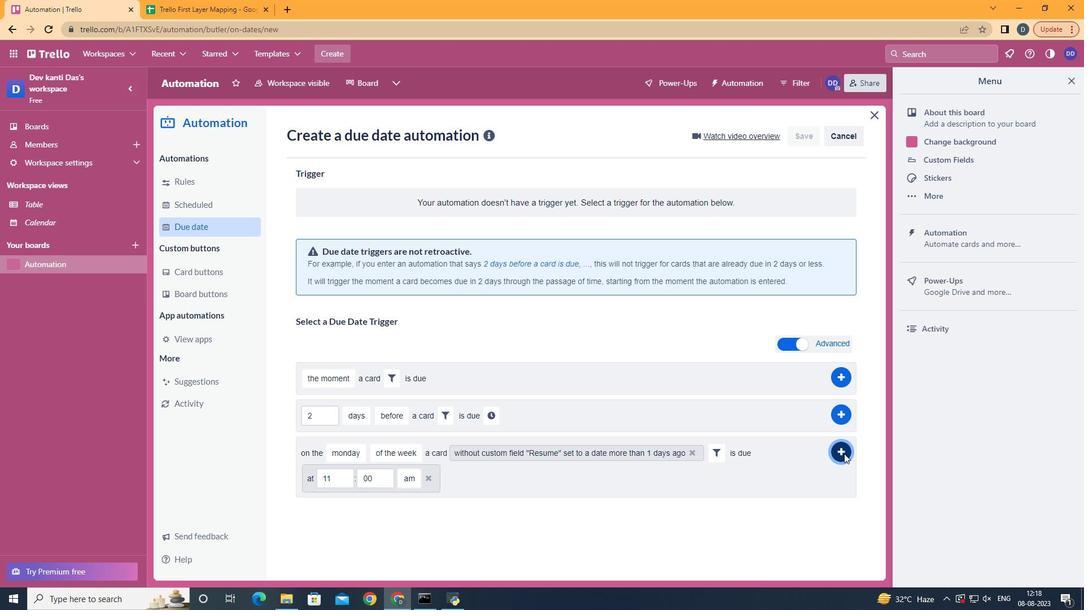 
Action: Mouse moved to (599, 242)
Screenshot: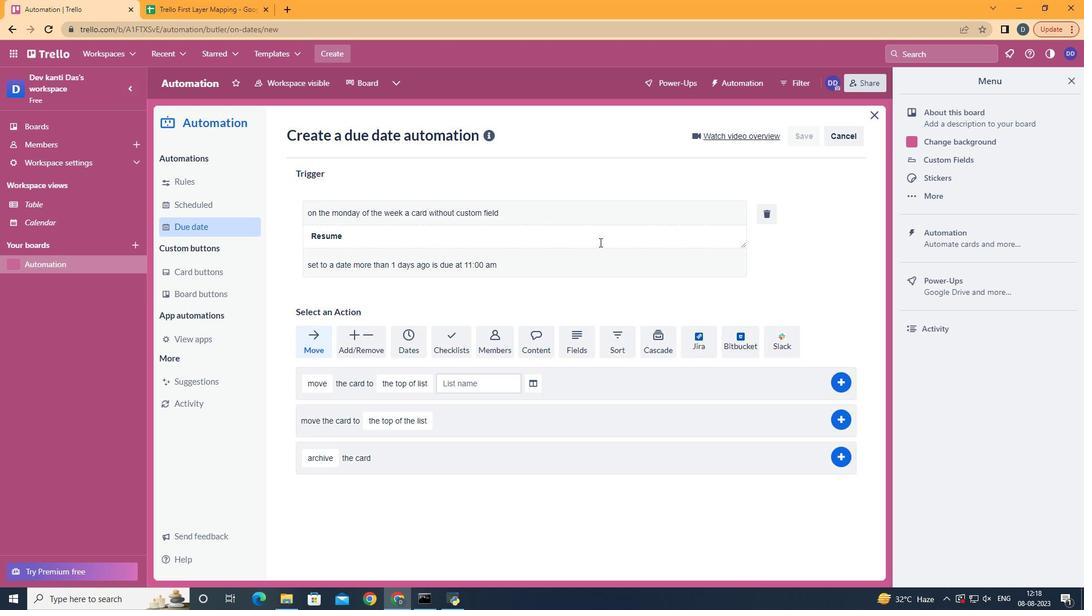 
